 Task: Refresh the list of quotes which are created by the users
Action: Mouse scrolled (239, 152) with delta (0, 0)
Screenshot: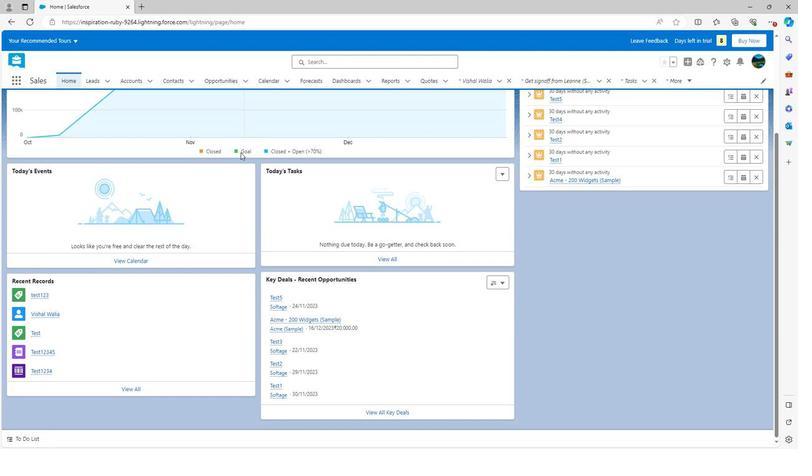 
Action: Mouse scrolled (239, 152) with delta (0, 0)
Screenshot: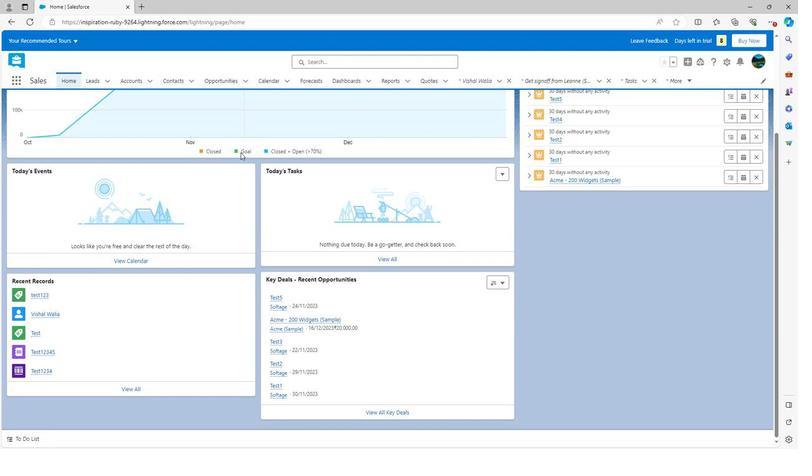 
Action: Mouse scrolled (239, 152) with delta (0, 0)
Screenshot: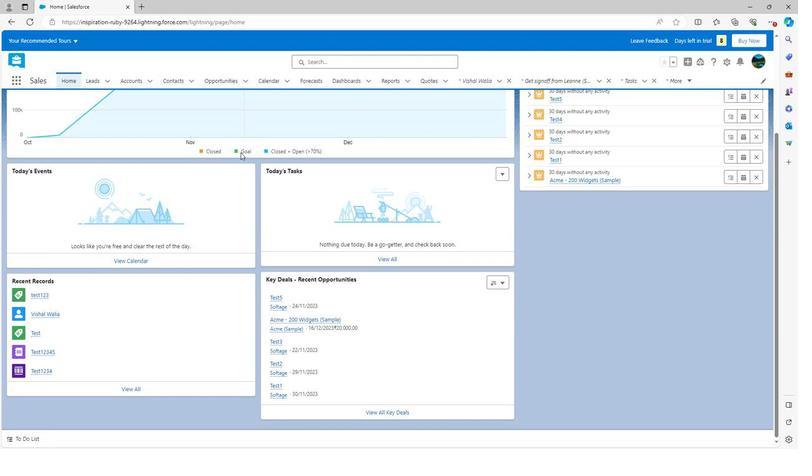
Action: Mouse scrolled (239, 152) with delta (0, 0)
Screenshot: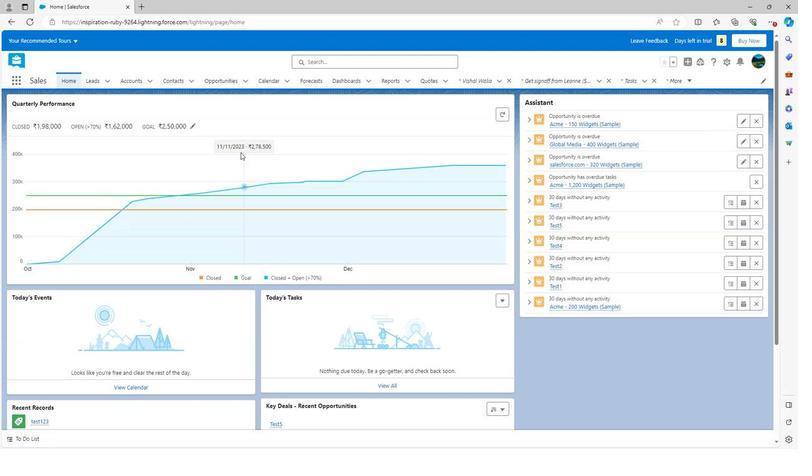 
Action: Mouse moved to (424, 79)
Screenshot: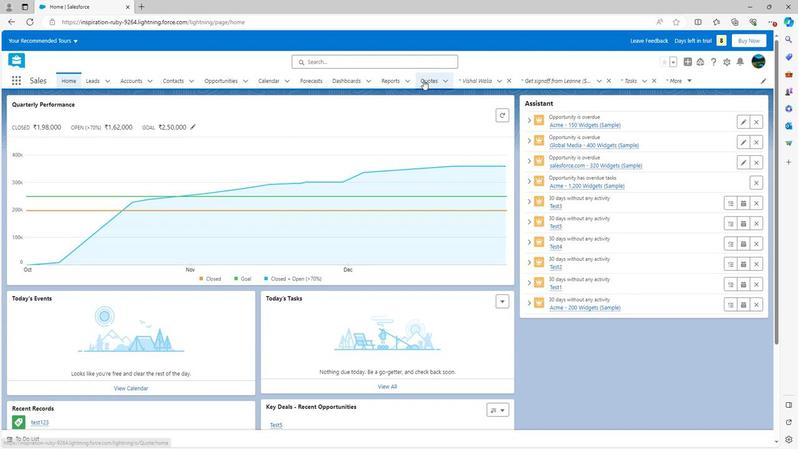 
Action: Mouse pressed left at (424, 79)
Screenshot: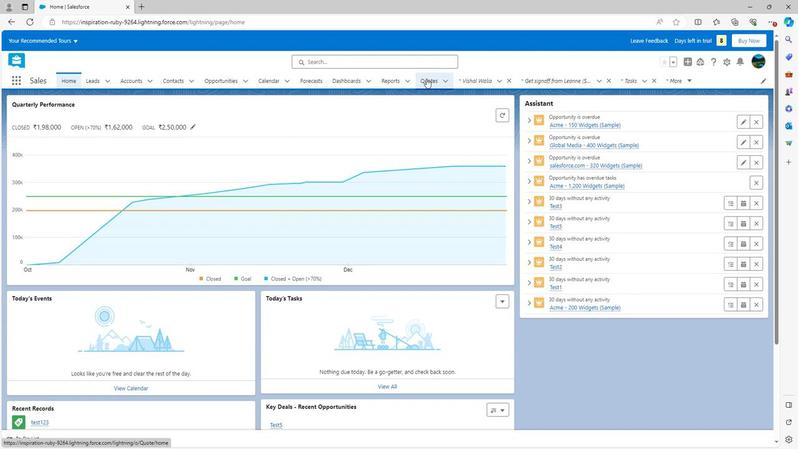 
Action: Mouse moved to (404, 136)
Screenshot: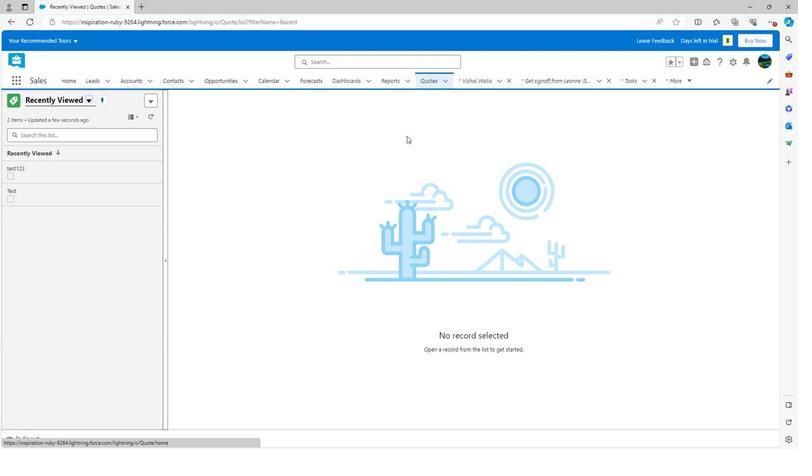 
Action: Mouse scrolled (404, 136) with delta (0, 0)
Screenshot: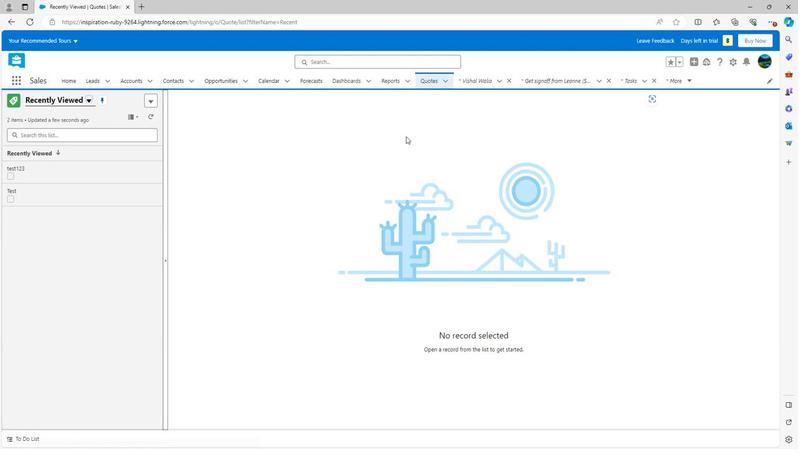 
Action: Mouse scrolled (404, 136) with delta (0, 0)
Screenshot: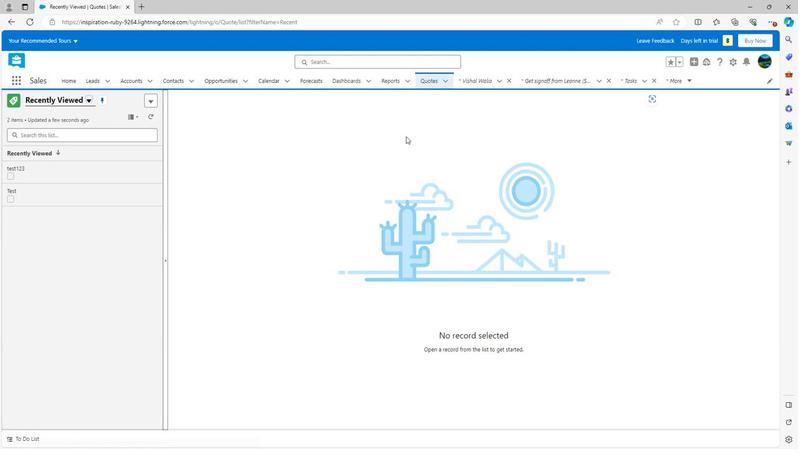 
Action: Mouse scrolled (404, 136) with delta (0, 0)
Screenshot: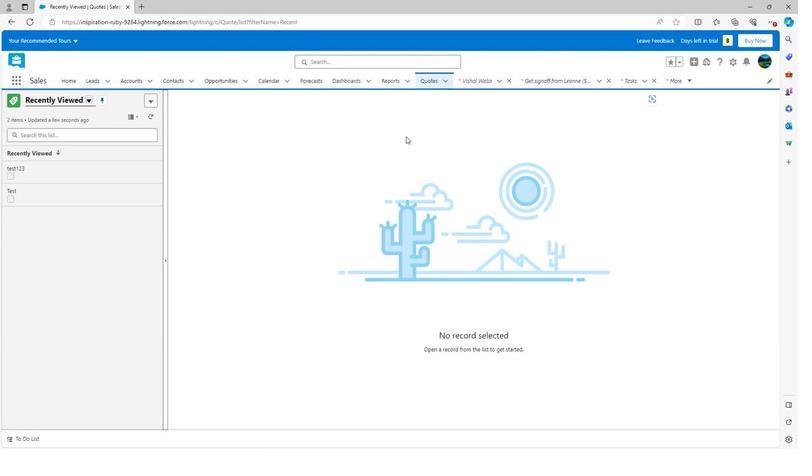 
Action: Mouse scrolled (404, 136) with delta (0, 0)
Screenshot: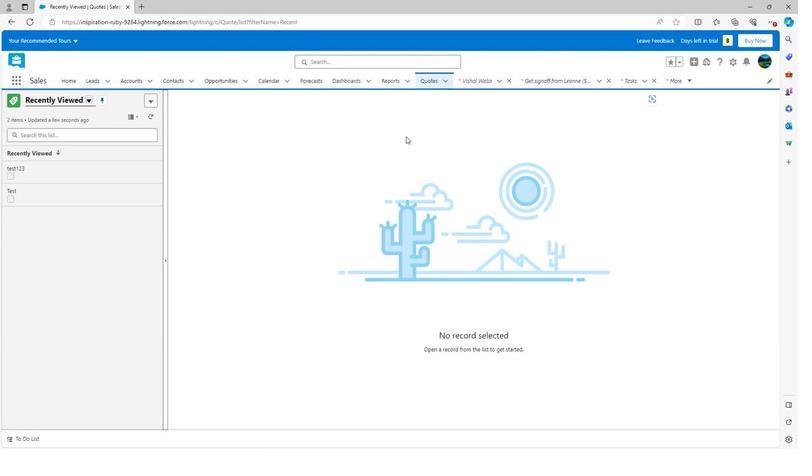 
Action: Mouse scrolled (404, 136) with delta (0, 0)
Screenshot: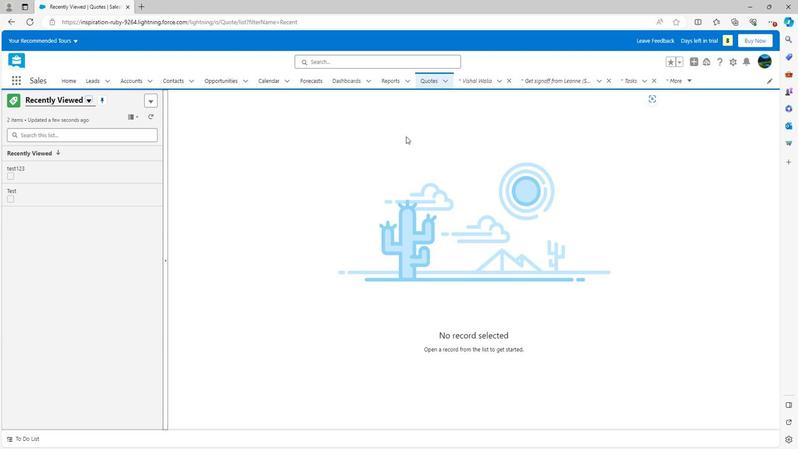 
Action: Mouse moved to (132, 114)
Screenshot: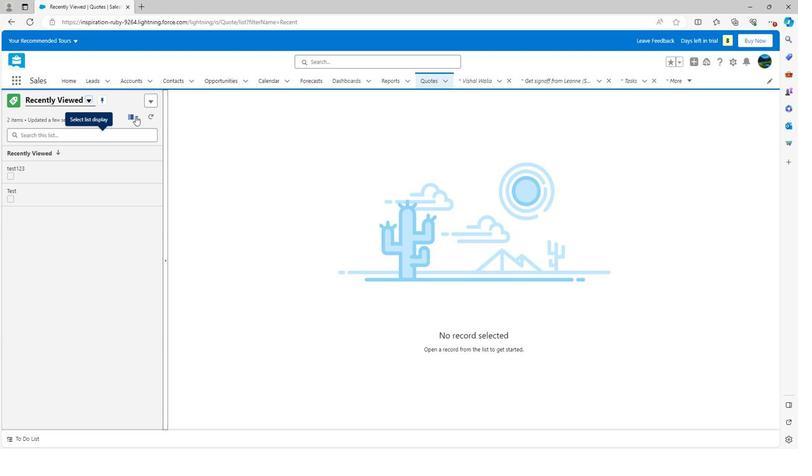 
Action: Mouse pressed left at (132, 114)
Screenshot: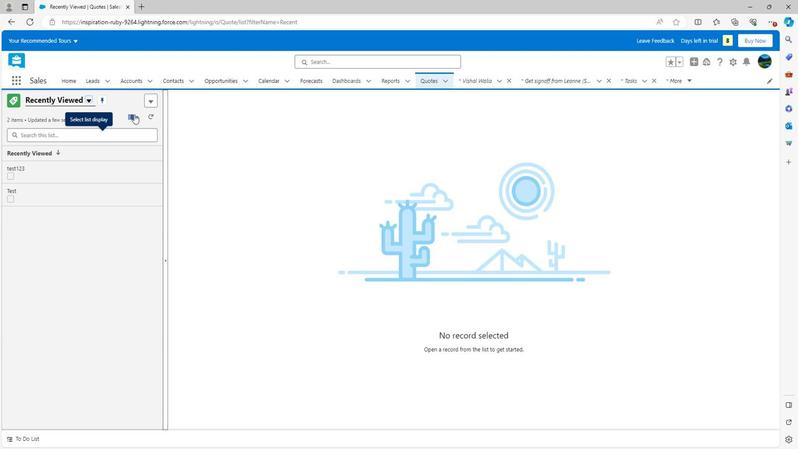 
Action: Mouse moved to (107, 147)
Screenshot: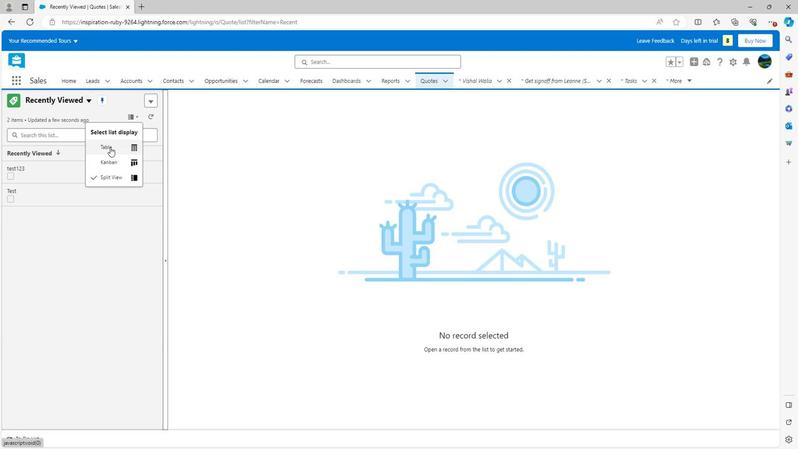 
Action: Mouse pressed left at (107, 147)
Screenshot: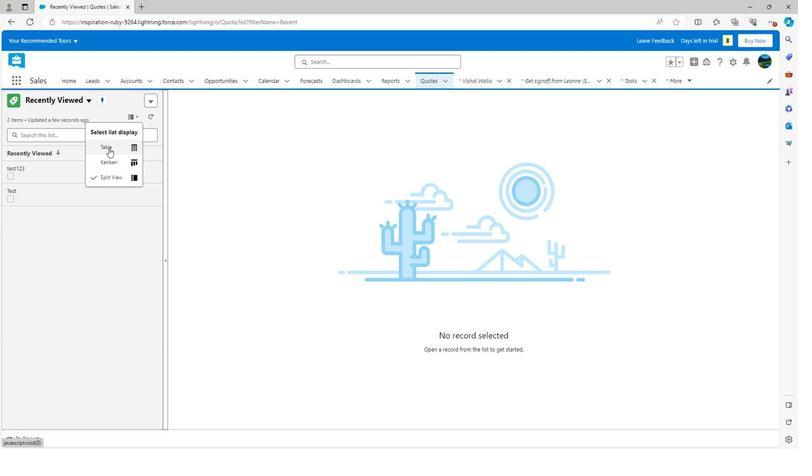 
Action: Mouse moved to (717, 124)
Screenshot: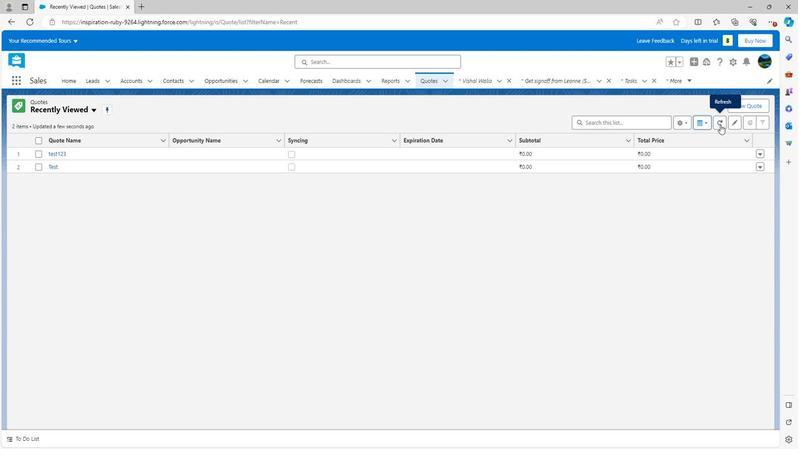 
Action: Mouse pressed left at (717, 124)
Screenshot: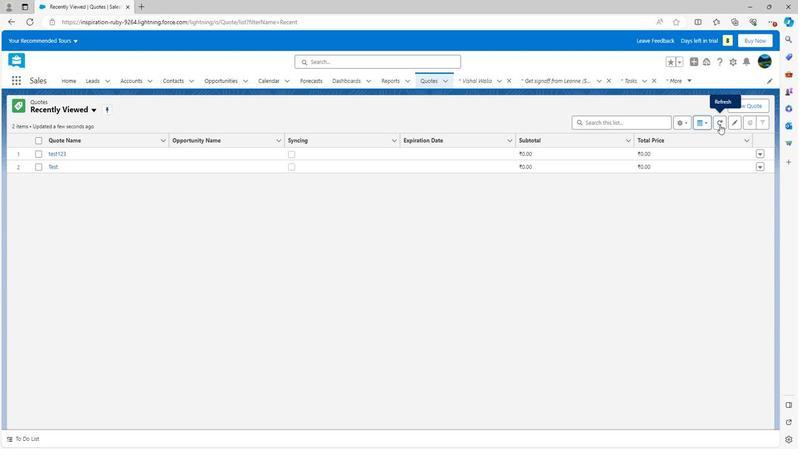 
Action: Mouse moved to (717, 124)
Screenshot: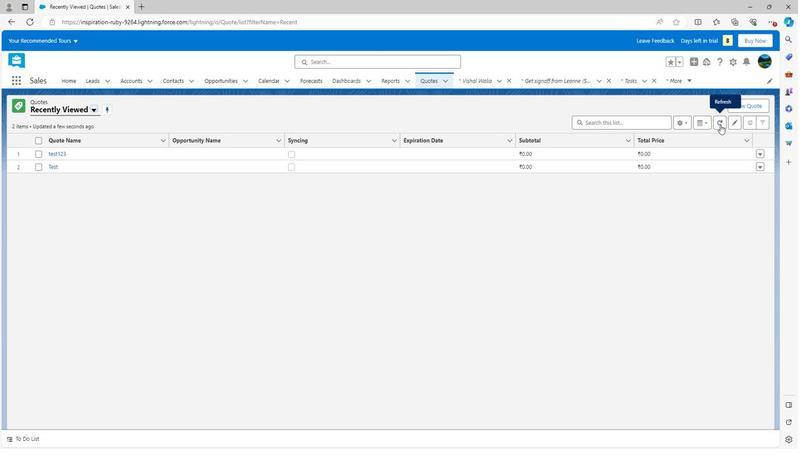 
Action: Mouse pressed left at (717, 124)
Screenshot: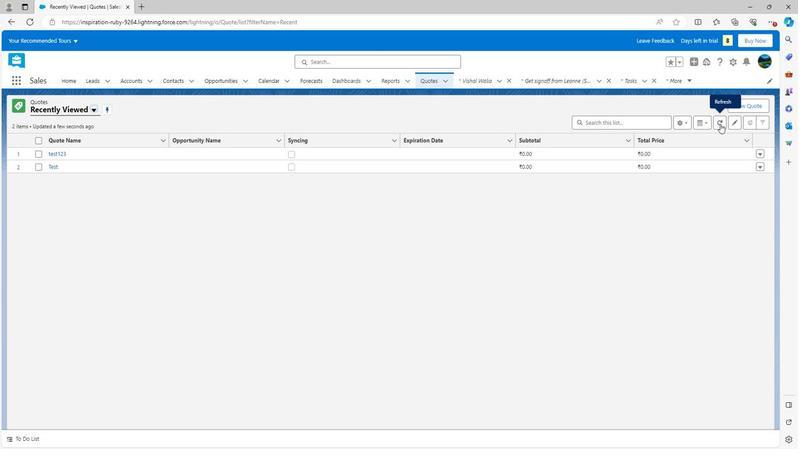 
Action: Mouse moved to (363, 220)
Screenshot: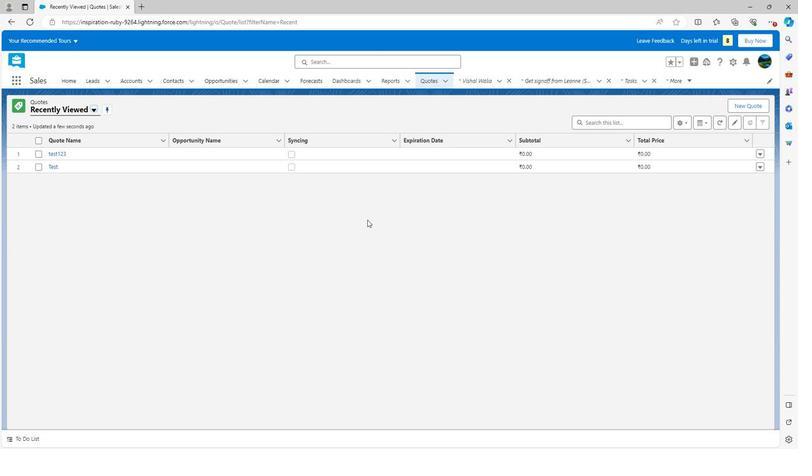 
